 Task: Add the pronouns in the profile information as they/them.
Action: Mouse moved to (639, 85)
Screenshot: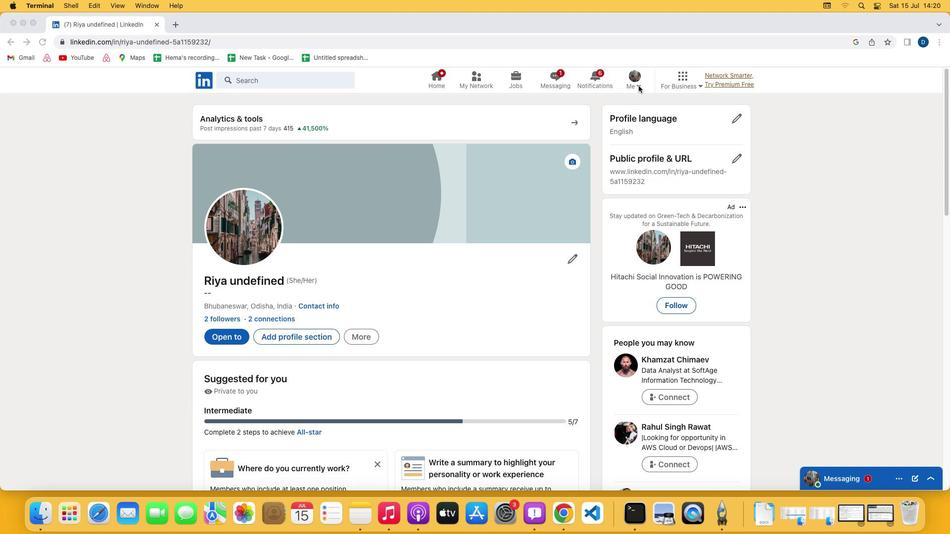 
Action: Mouse pressed left at (639, 85)
Screenshot: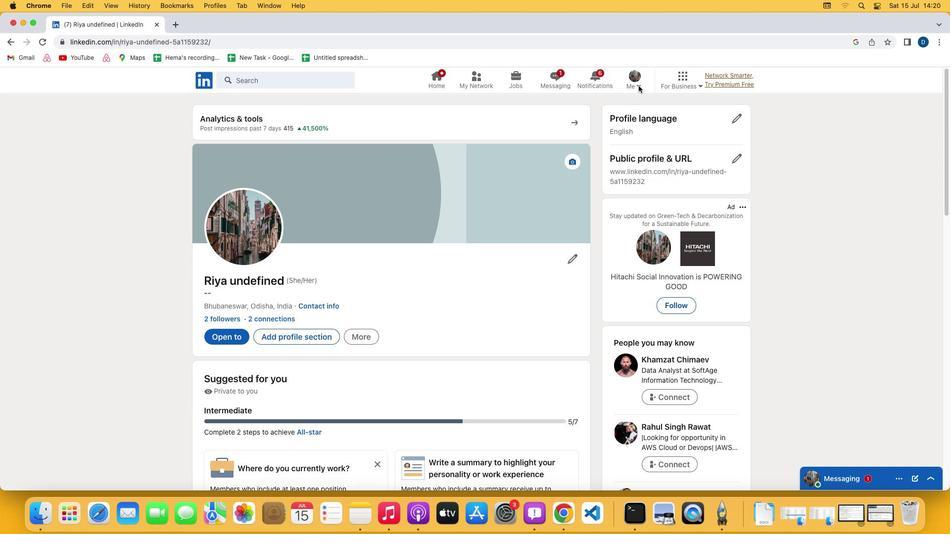 
Action: Mouse moved to (639, 85)
Screenshot: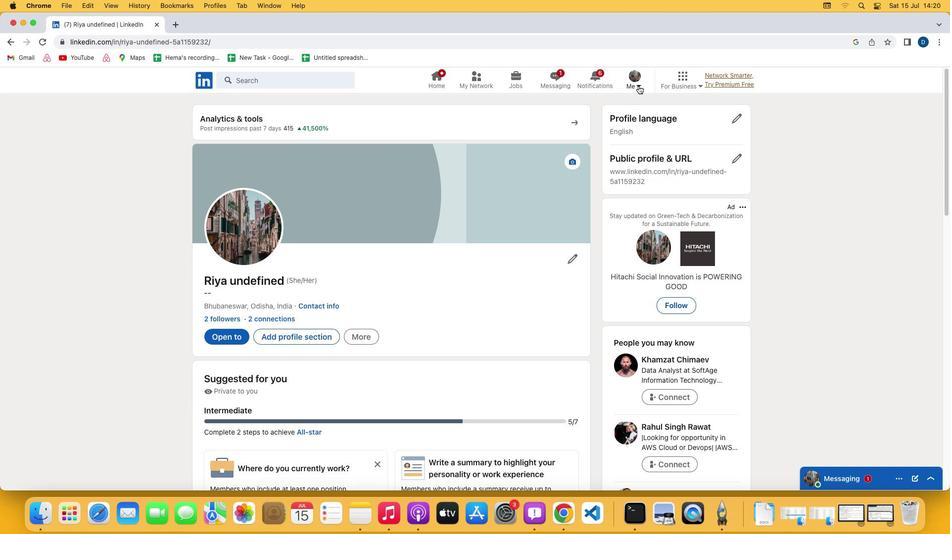 
Action: Mouse pressed left at (639, 85)
Screenshot: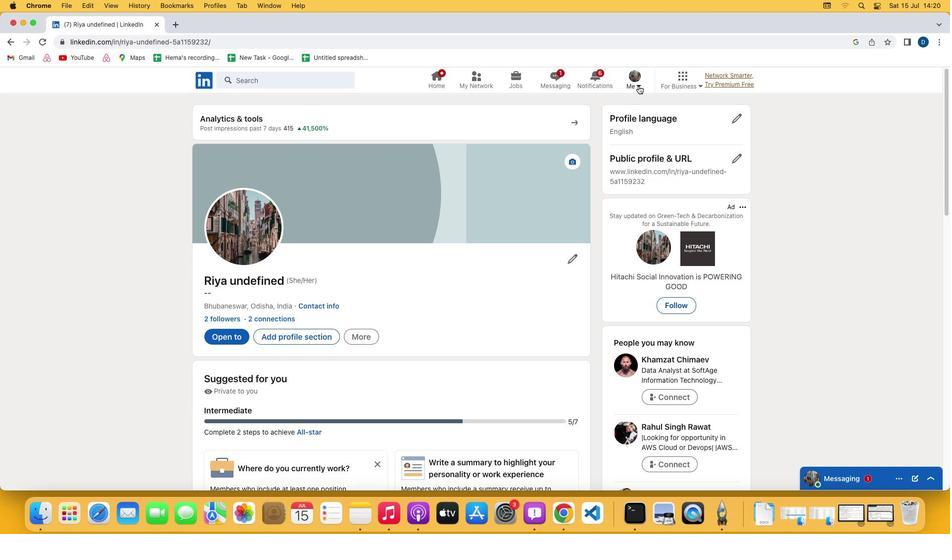 
Action: Mouse moved to (549, 188)
Screenshot: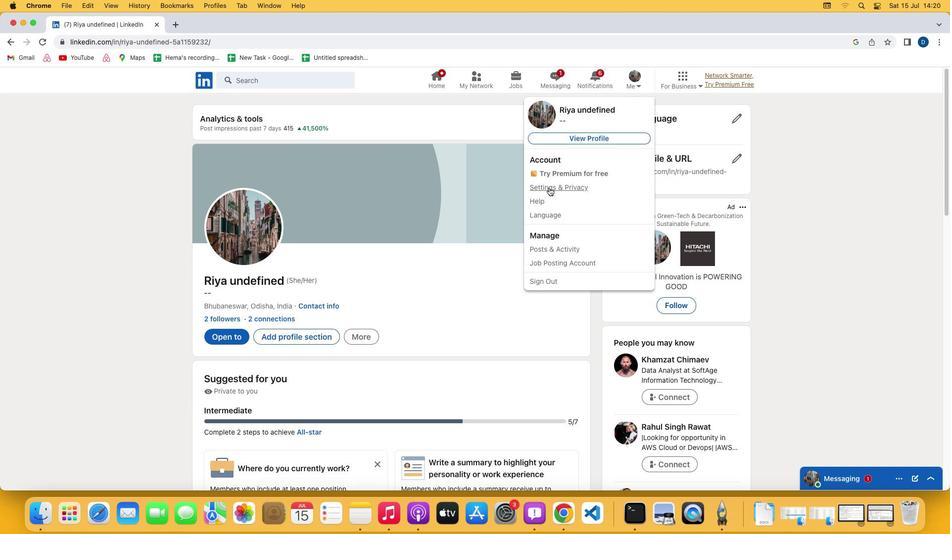
Action: Mouse pressed left at (549, 188)
Screenshot: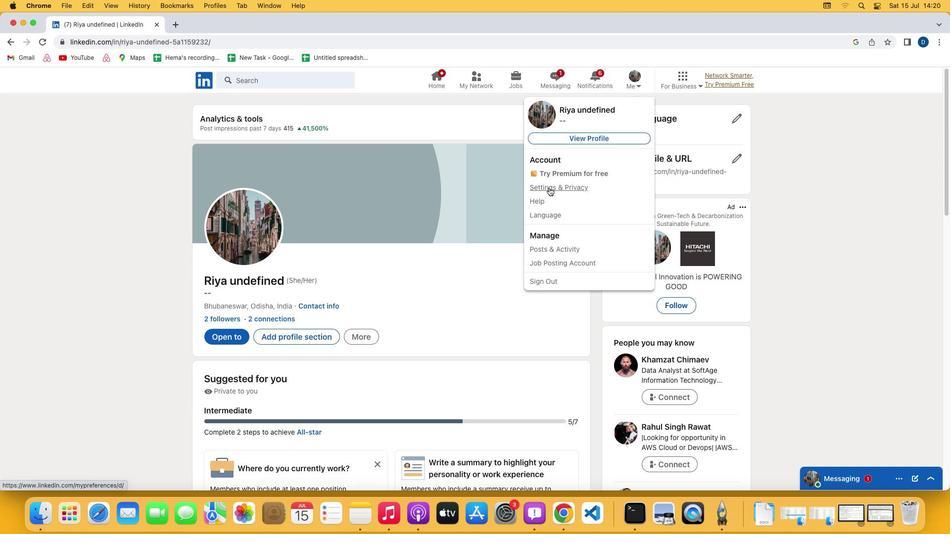 
Action: Mouse moved to (448, 140)
Screenshot: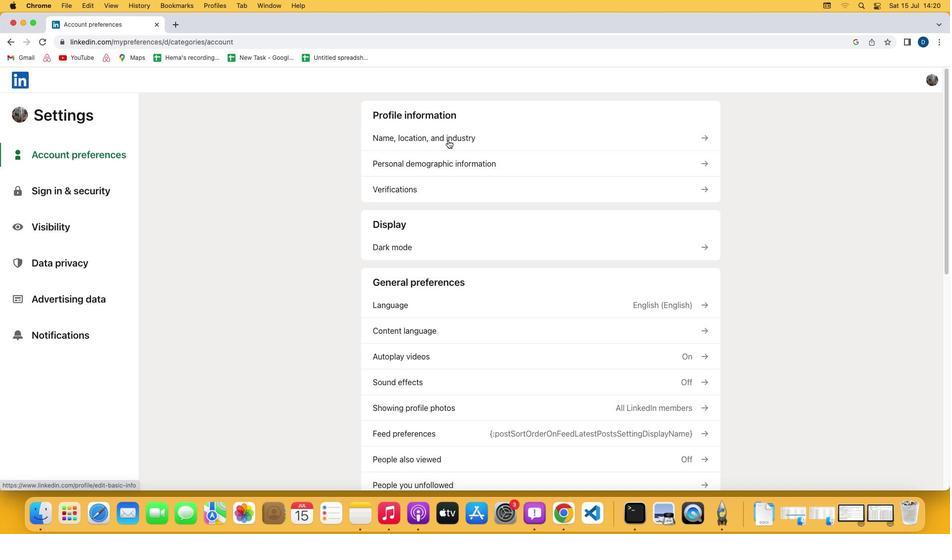 
Action: Mouse pressed left at (448, 140)
Screenshot: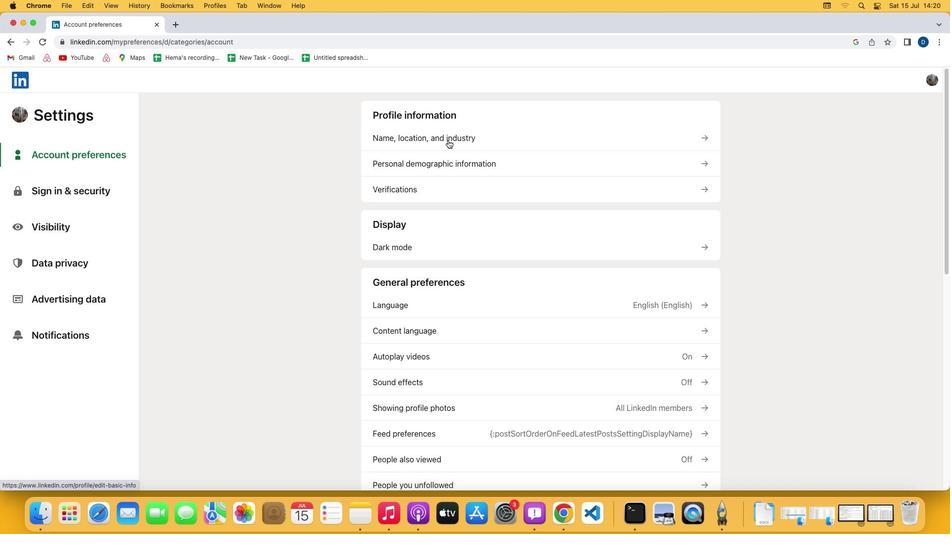 
Action: Mouse moved to (364, 320)
Screenshot: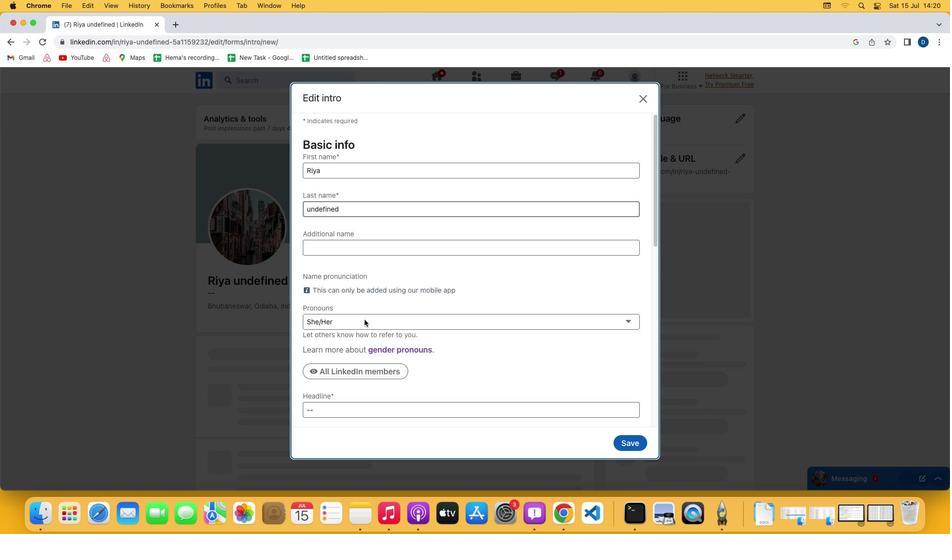 
Action: Mouse pressed left at (364, 320)
Screenshot: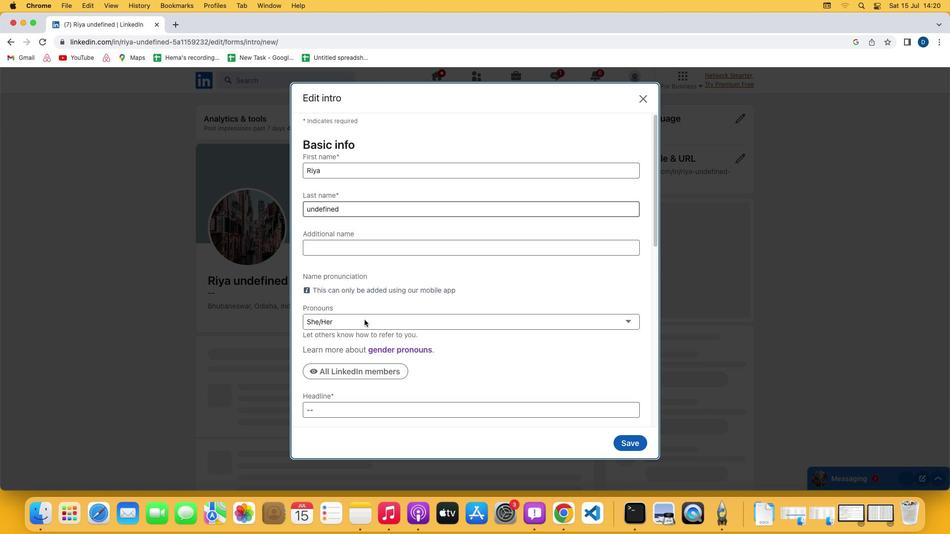 
Action: Mouse moved to (349, 344)
Screenshot: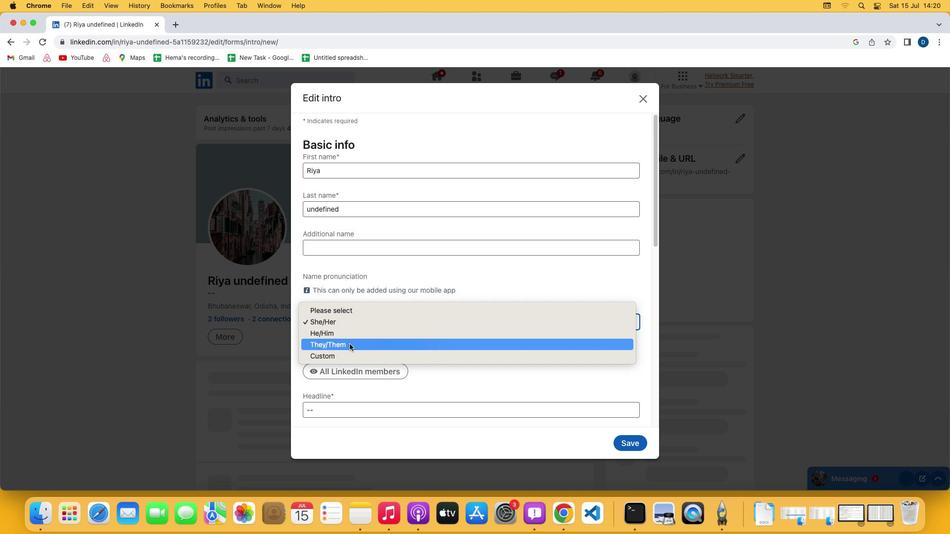 
Action: Mouse pressed left at (349, 344)
Screenshot: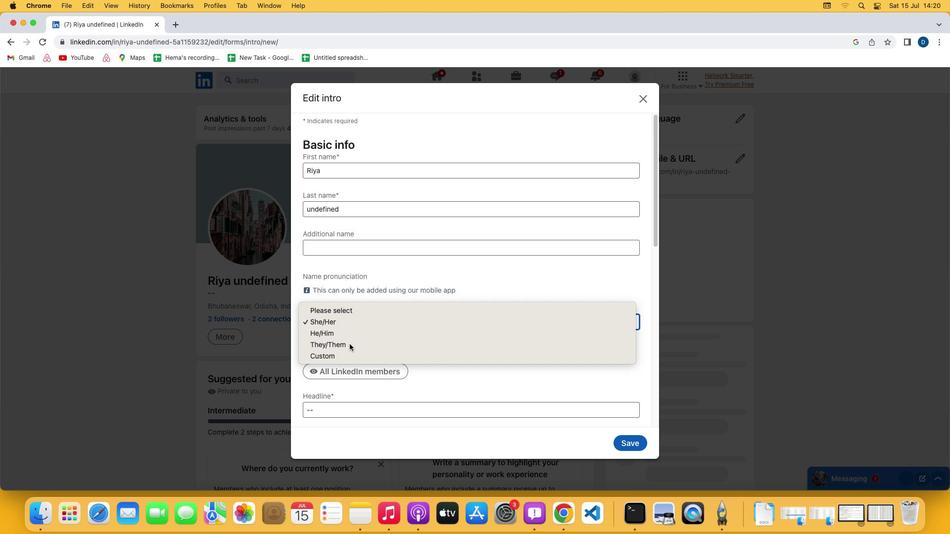 
Action: Mouse moved to (350, 344)
Screenshot: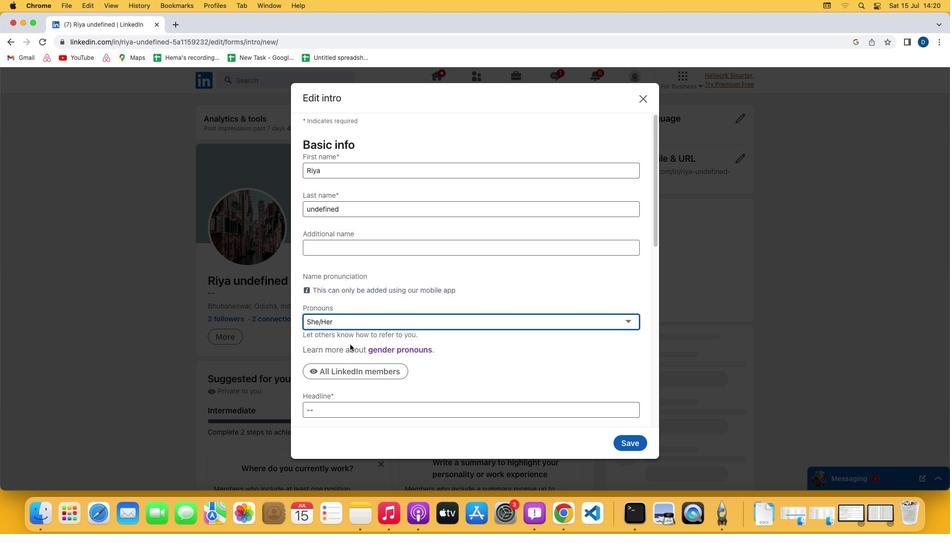 
